 Task: Log work in the project TractLine for the issue 'Add support for speech-to-text and text-to-speech conversion' spent time as '5w 5d 8h 29m' and remaining time as '3w 1d 23h 47m' and move to bottom of backlog. Now add the issue to the epic 'IT governance framework implementation'.
Action: Mouse moved to (637, 394)
Screenshot: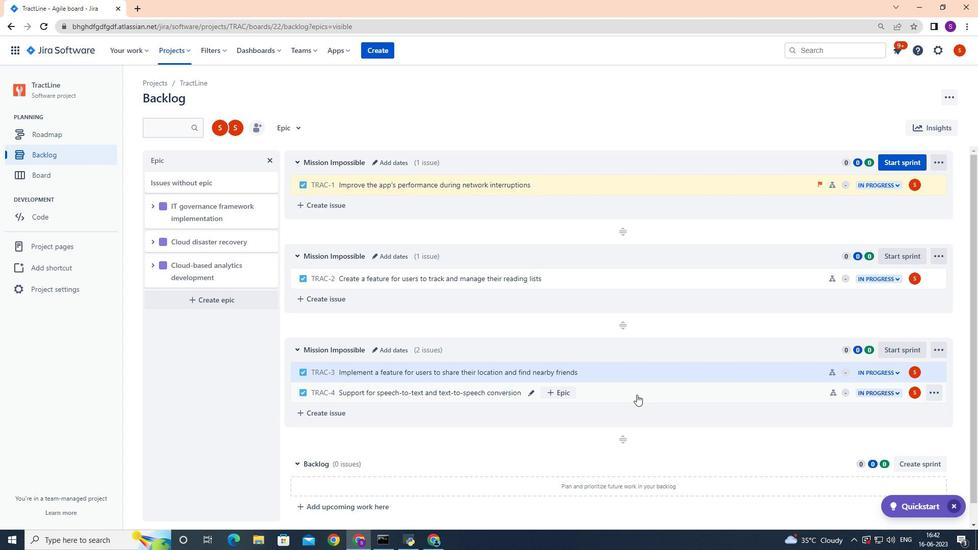 
Action: Mouse pressed left at (637, 394)
Screenshot: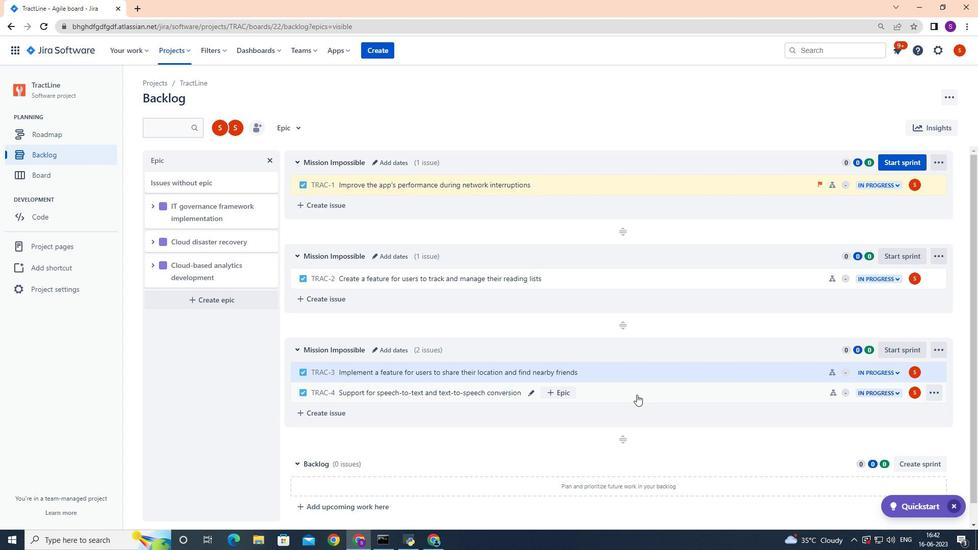 
Action: Mouse moved to (935, 160)
Screenshot: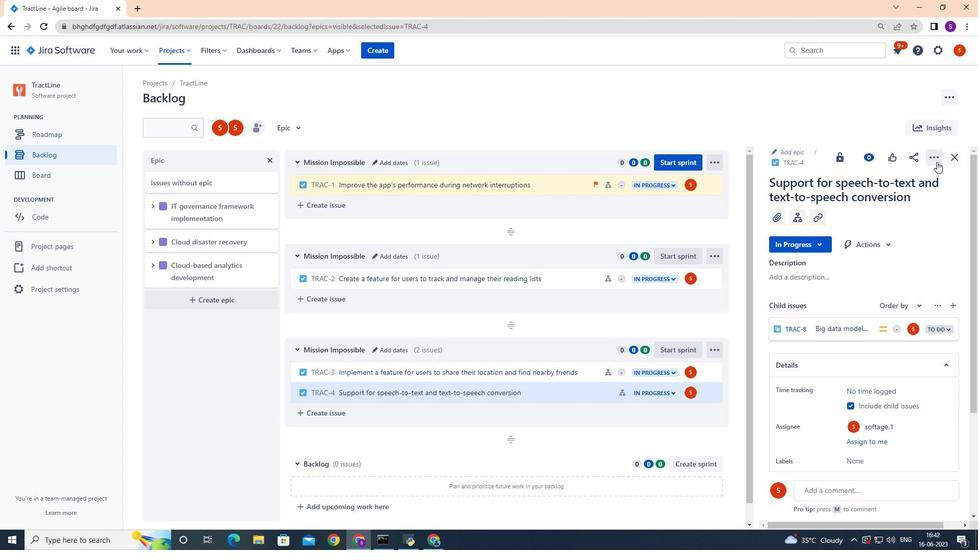
Action: Mouse pressed left at (935, 160)
Screenshot: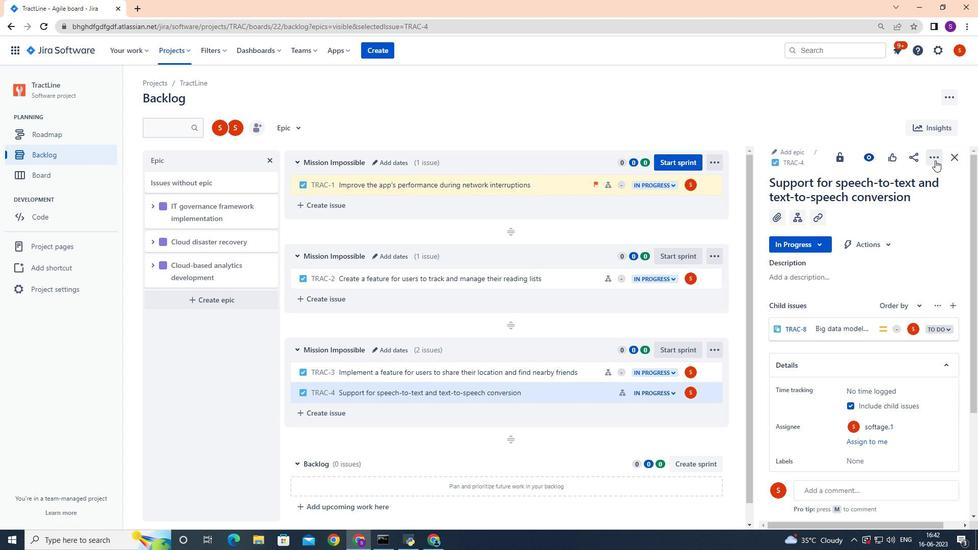 
Action: Mouse moved to (895, 188)
Screenshot: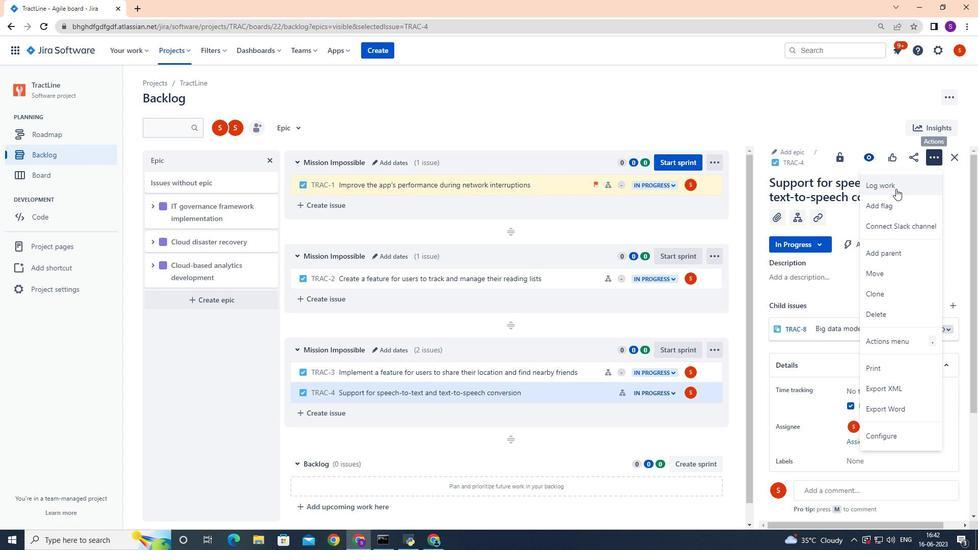 
Action: Mouse pressed left at (895, 188)
Screenshot: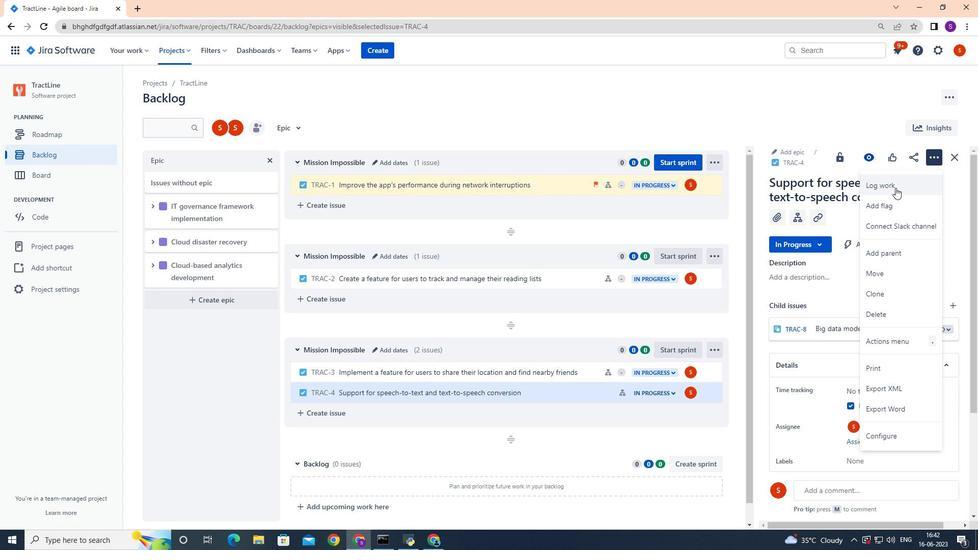 
Action: Mouse moved to (332, 206)
Screenshot: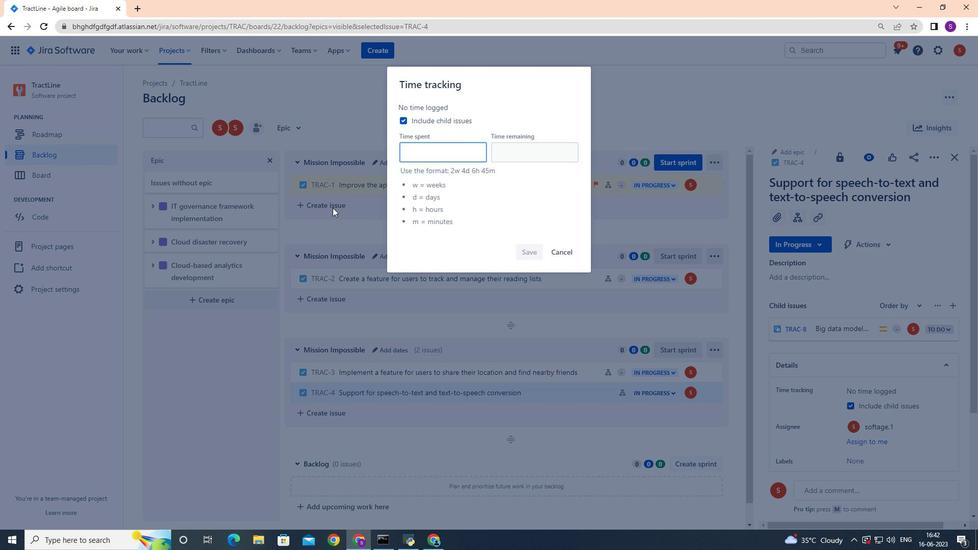 
Action: Key pressed 5w<Key.space>5d<Key.space>8h<Key.space>29m
Screenshot: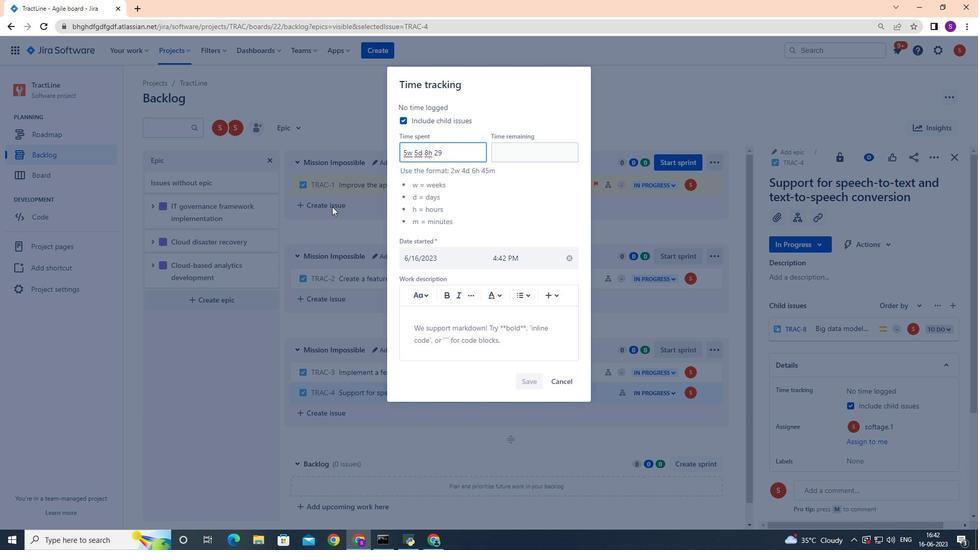 
Action: Mouse moved to (511, 150)
Screenshot: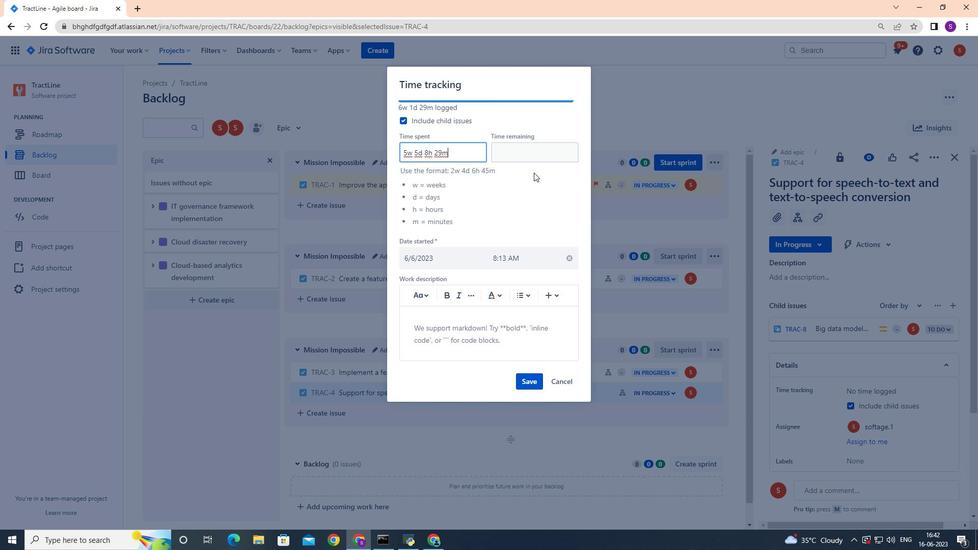 
Action: Mouse pressed left at (511, 150)
Screenshot: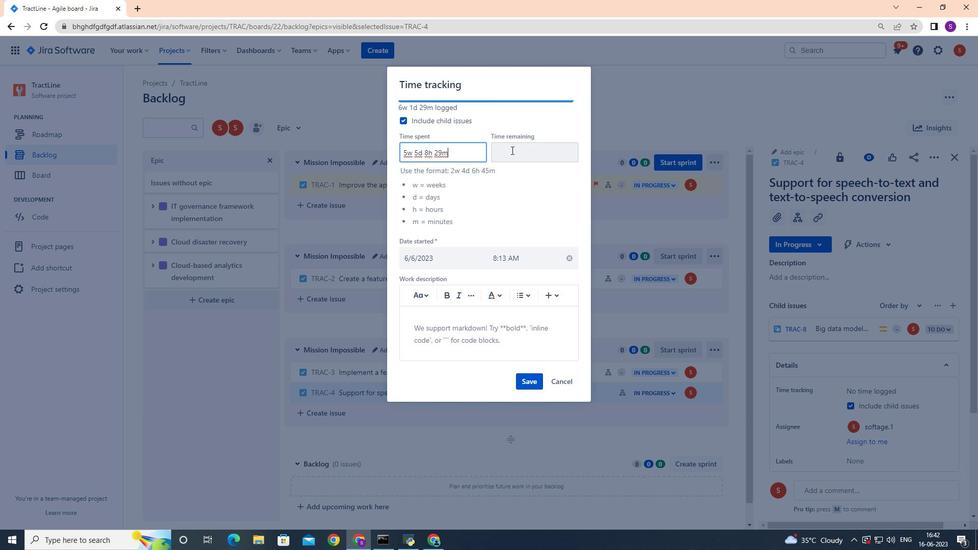 
Action: Key pressed 3w<Key.space>1d<Key.space>23h<Key.space>47m
Screenshot: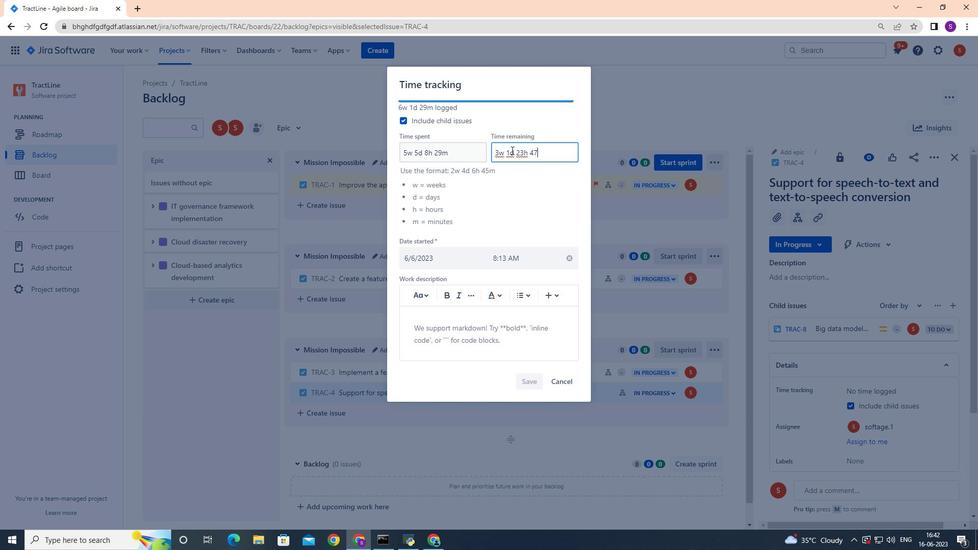 
Action: Mouse moved to (532, 378)
Screenshot: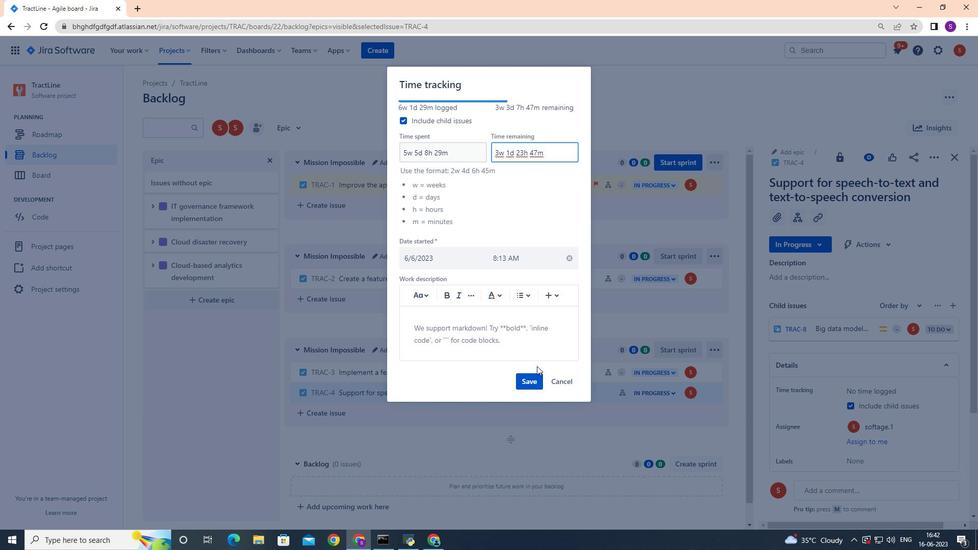 
Action: Mouse pressed left at (532, 378)
Screenshot: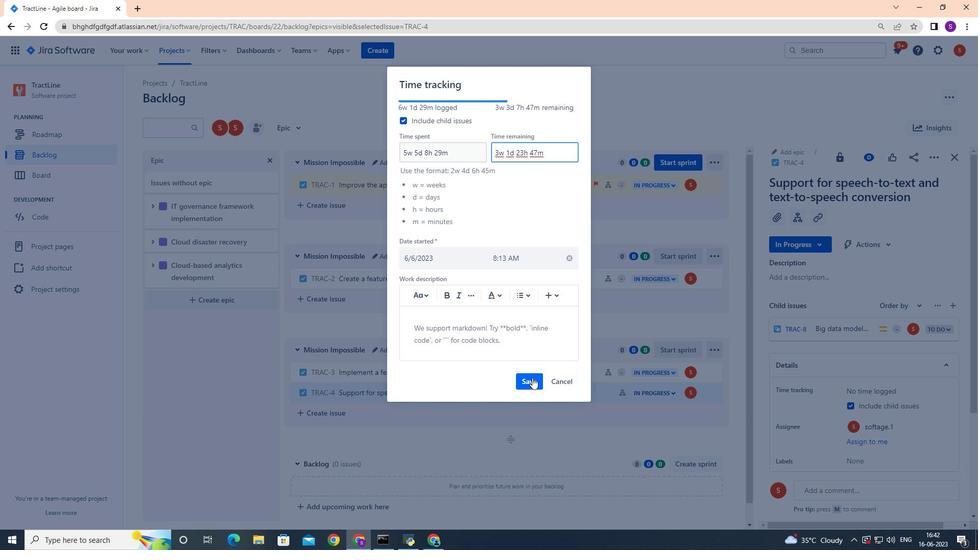 
Action: Mouse moved to (714, 393)
Screenshot: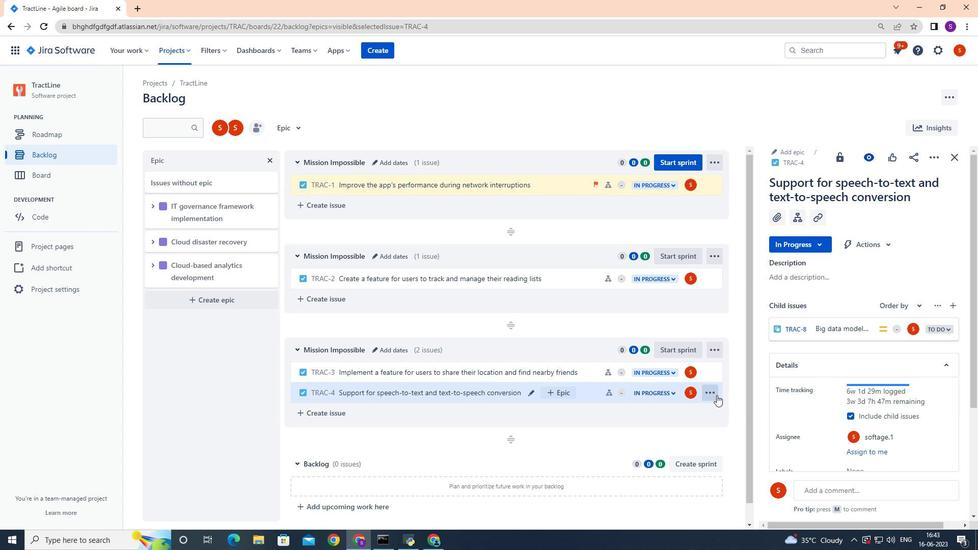 
Action: Mouse pressed left at (714, 393)
Screenshot: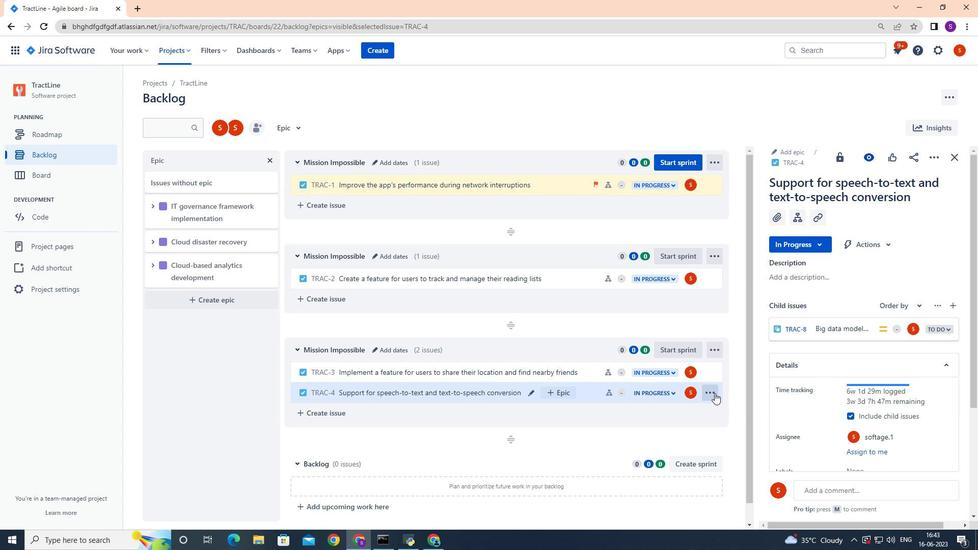 
Action: Mouse moved to (699, 370)
Screenshot: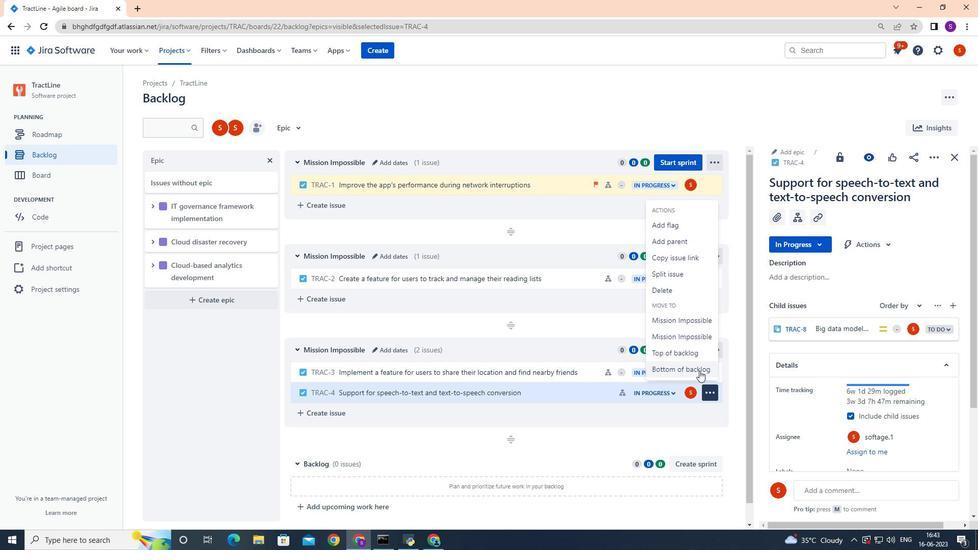 
Action: Mouse pressed left at (699, 370)
Screenshot: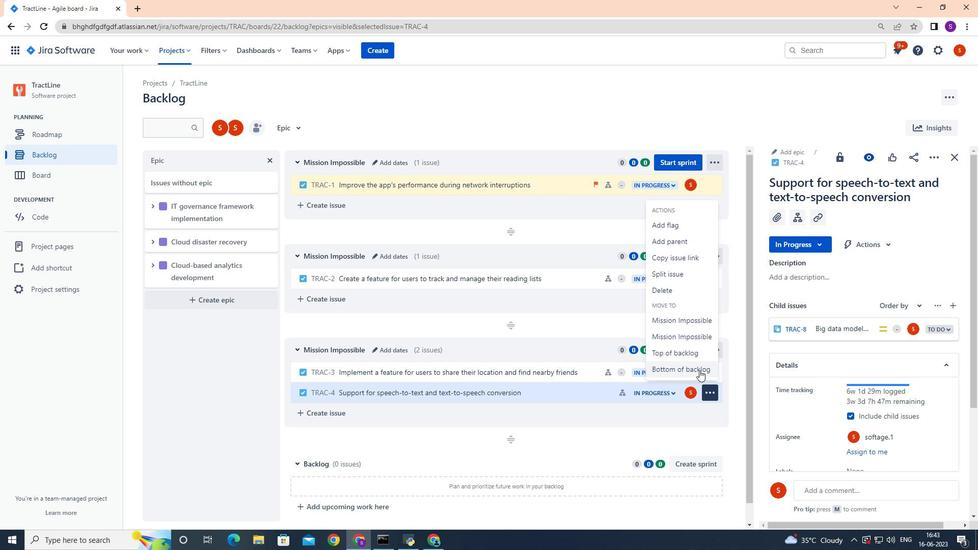 
Action: Mouse moved to (207, 208)
Screenshot: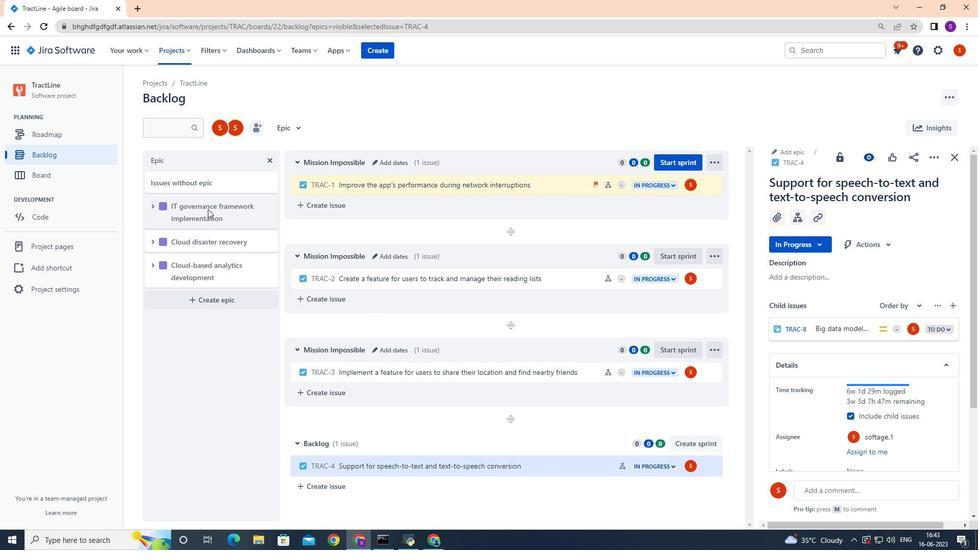 
Action: Mouse pressed left at (207, 208)
Screenshot: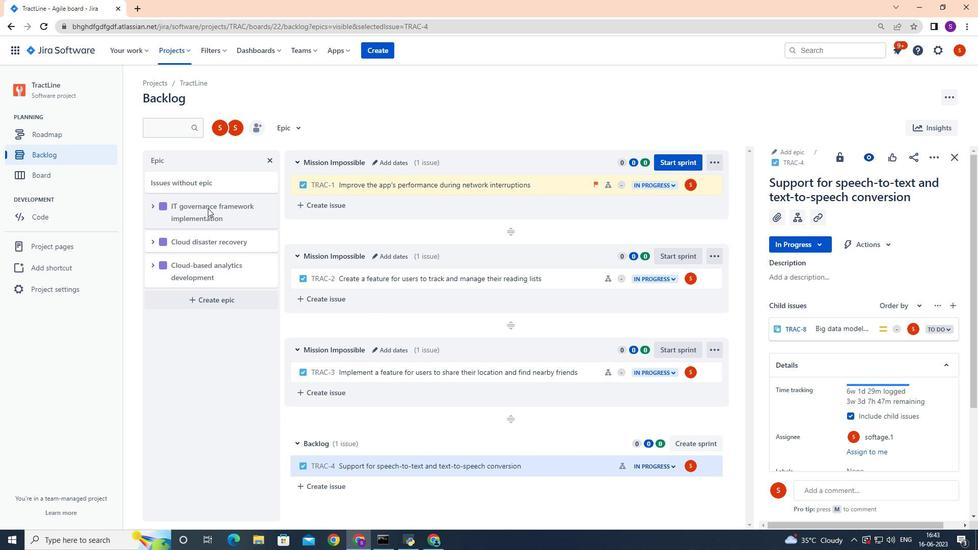 
